 Task: Check the percentage active listings of natural gas utilities in the last 1 year.
Action: Mouse moved to (877, 197)
Screenshot: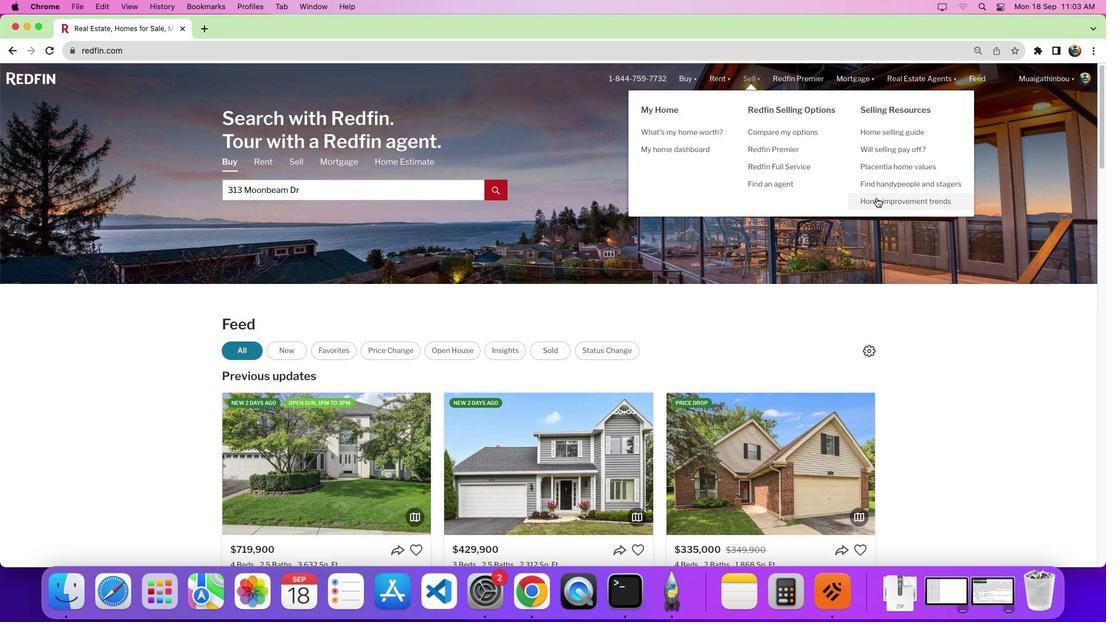 
Action: Mouse pressed left at (877, 197)
Screenshot: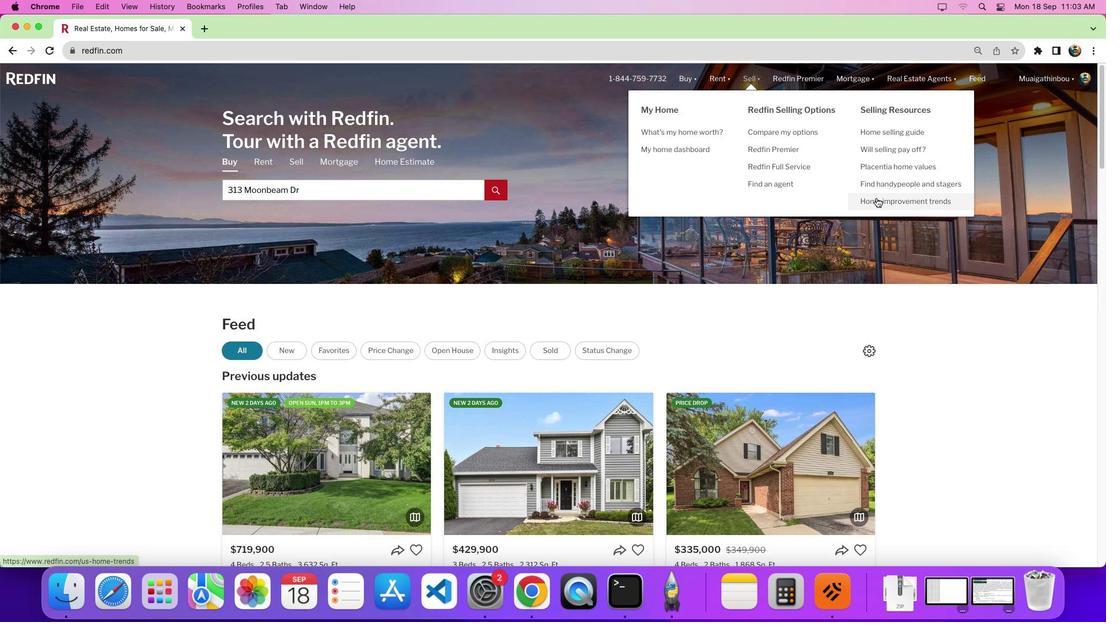 
Action: Mouse pressed left at (877, 197)
Screenshot: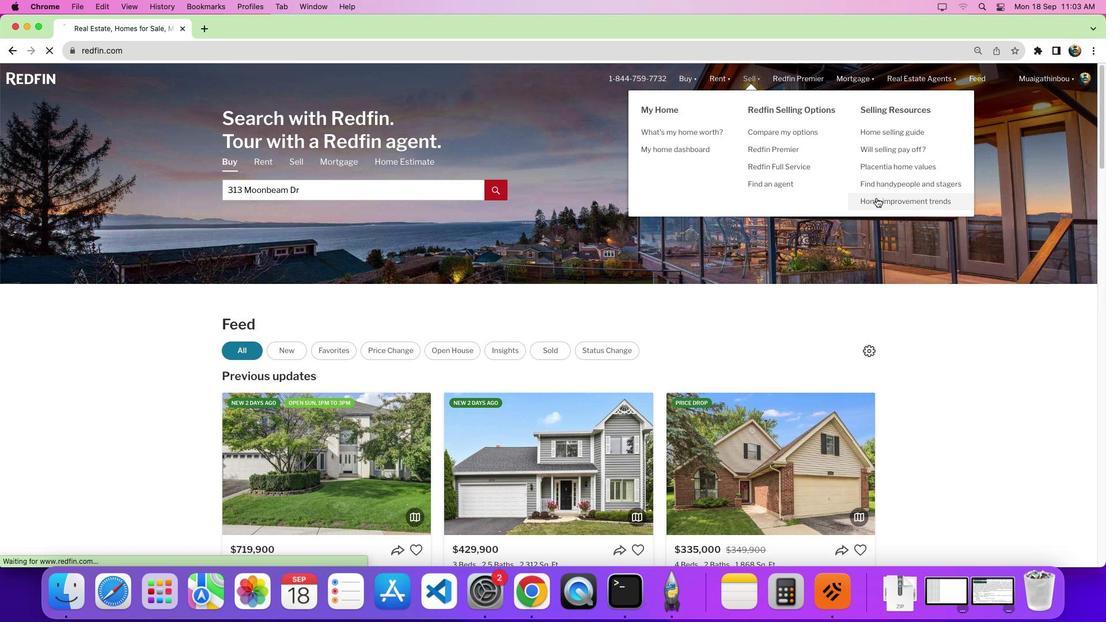 
Action: Mouse moved to (310, 224)
Screenshot: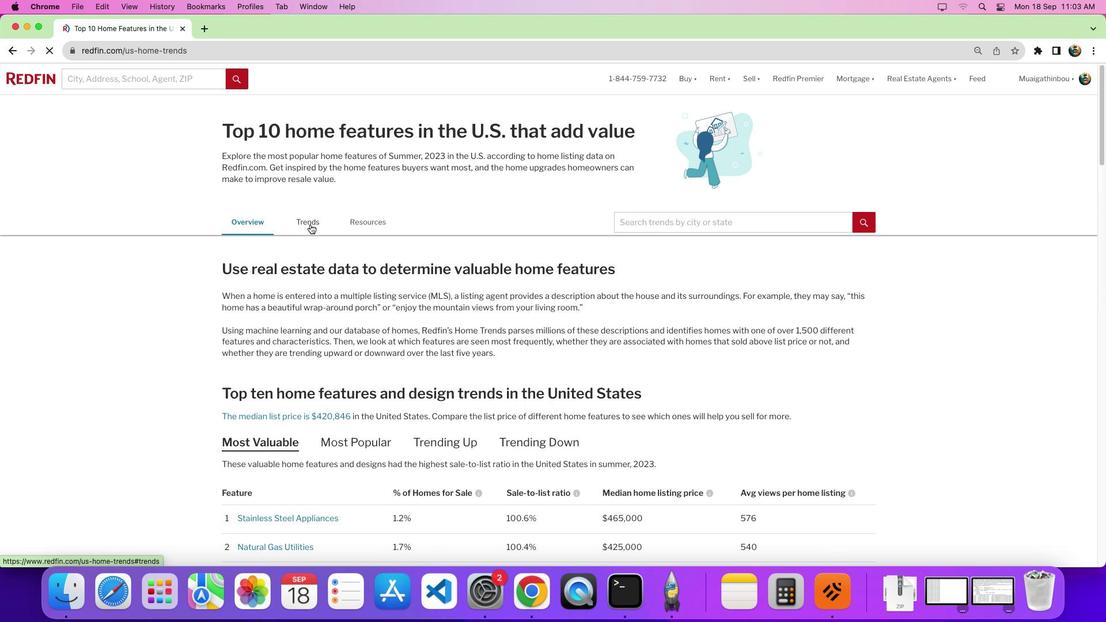 
Action: Mouse pressed left at (310, 224)
Screenshot: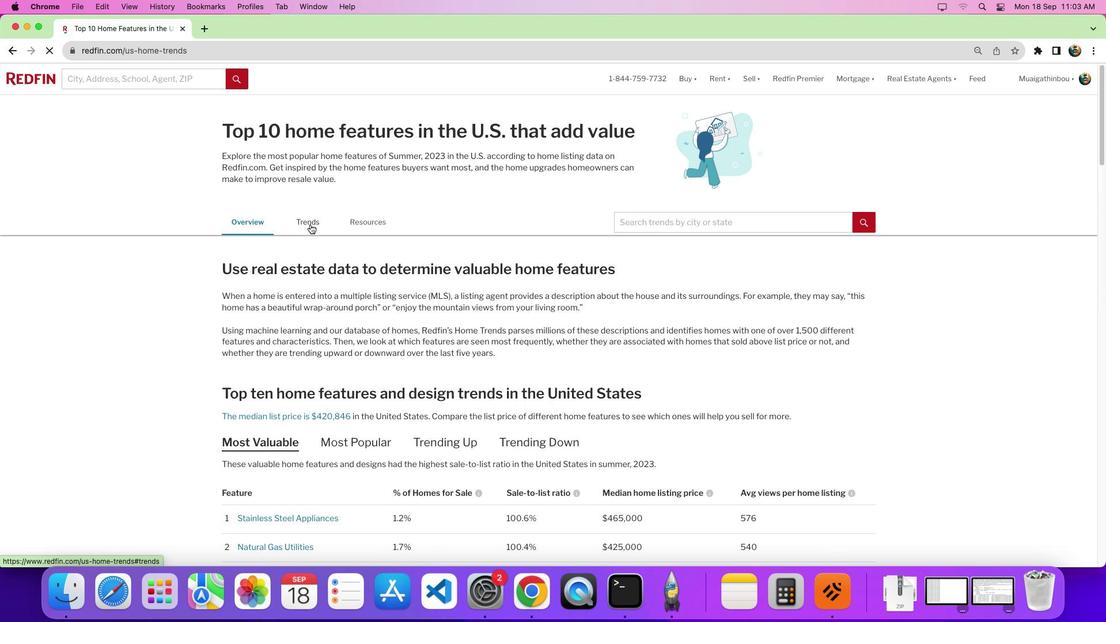 
Action: Mouse moved to (506, 346)
Screenshot: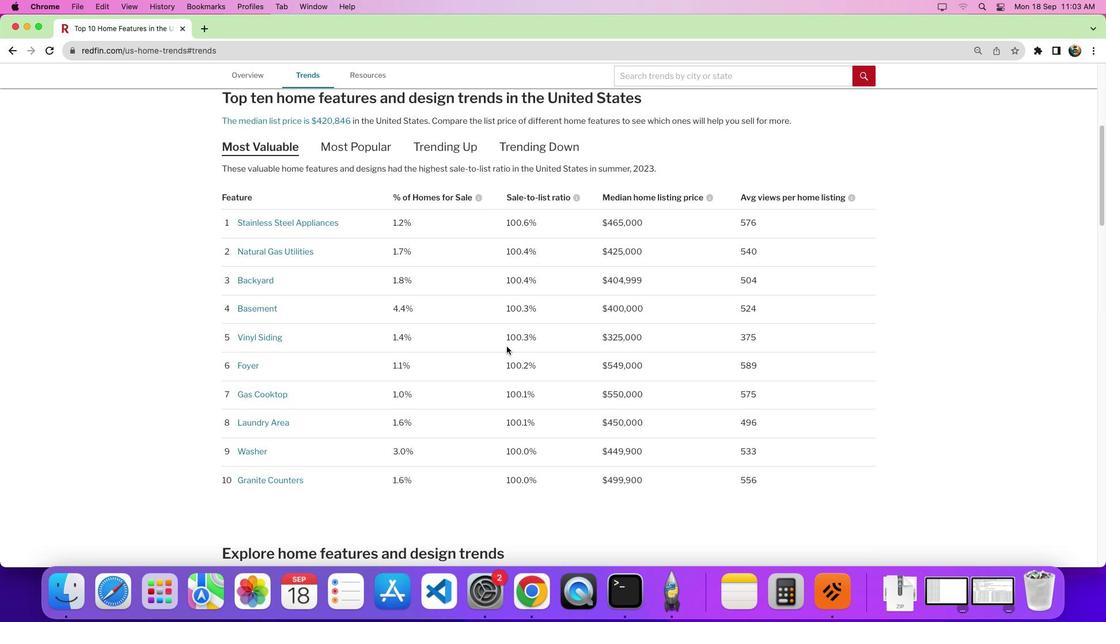 
Action: Mouse scrolled (506, 346) with delta (0, 0)
Screenshot: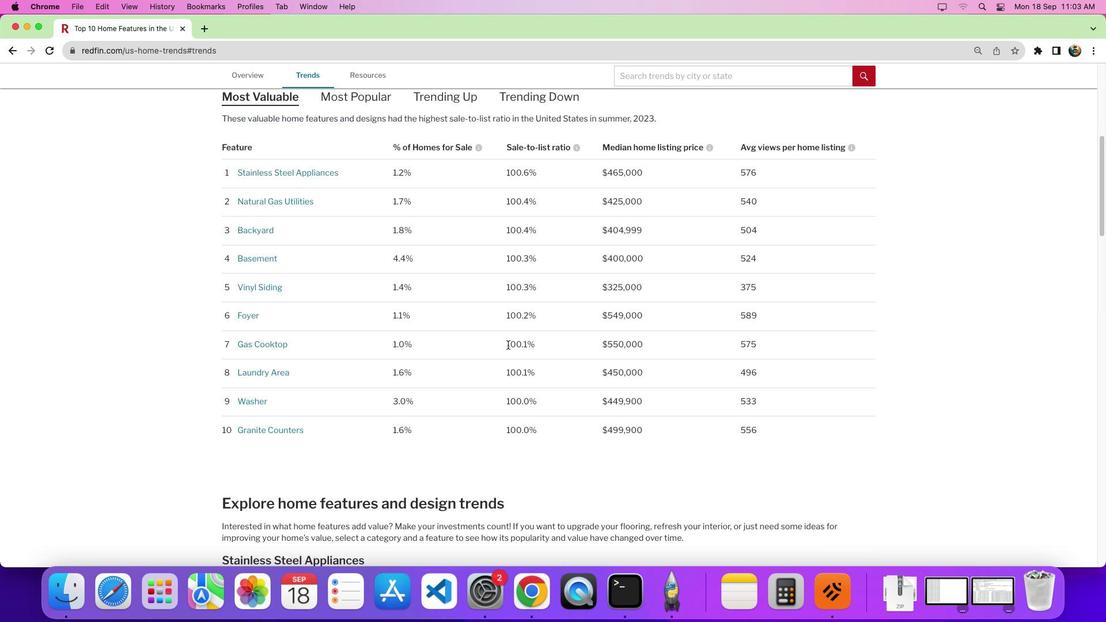 
Action: Mouse scrolled (506, 346) with delta (0, 0)
Screenshot: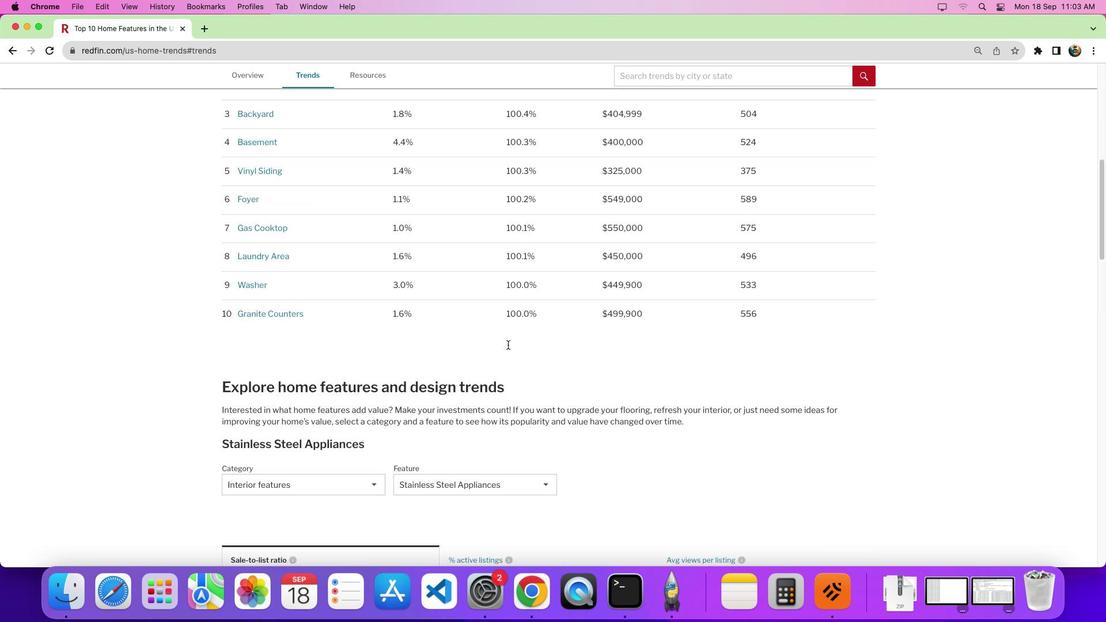 
Action: Mouse scrolled (506, 346) with delta (0, -4)
Screenshot: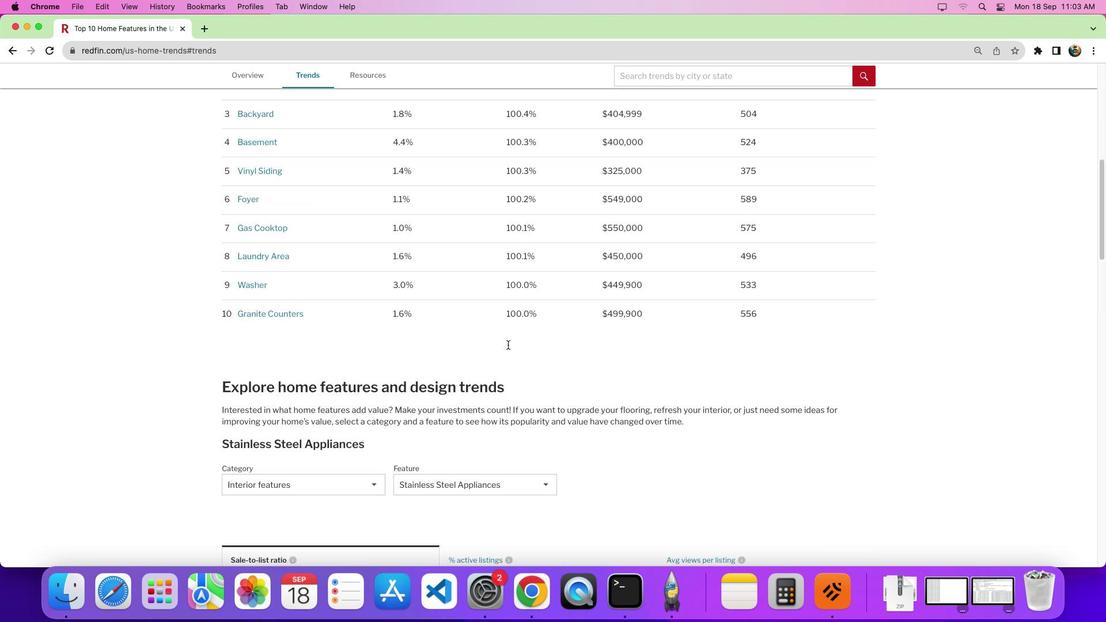 
Action: Mouse moved to (507, 344)
Screenshot: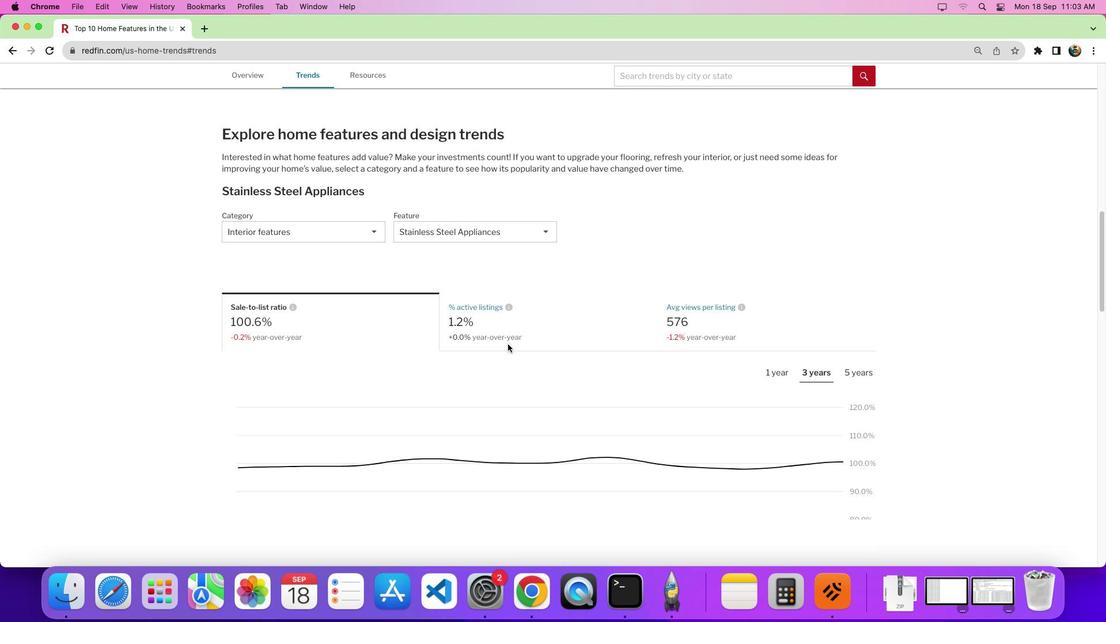 
Action: Mouse scrolled (507, 344) with delta (0, -6)
Screenshot: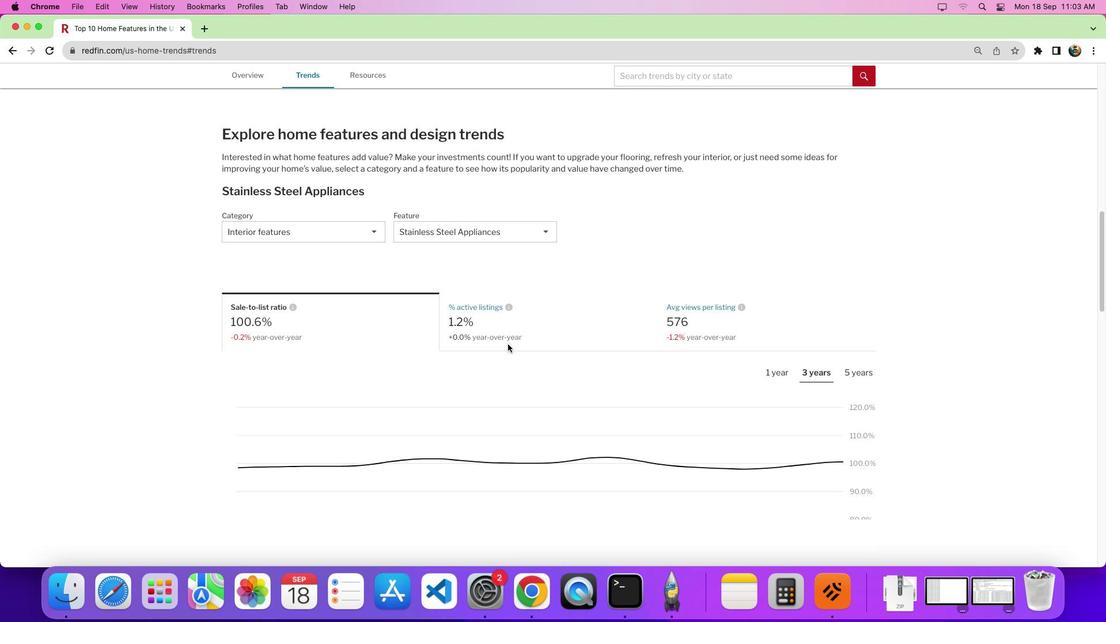
Action: Mouse moved to (331, 136)
Screenshot: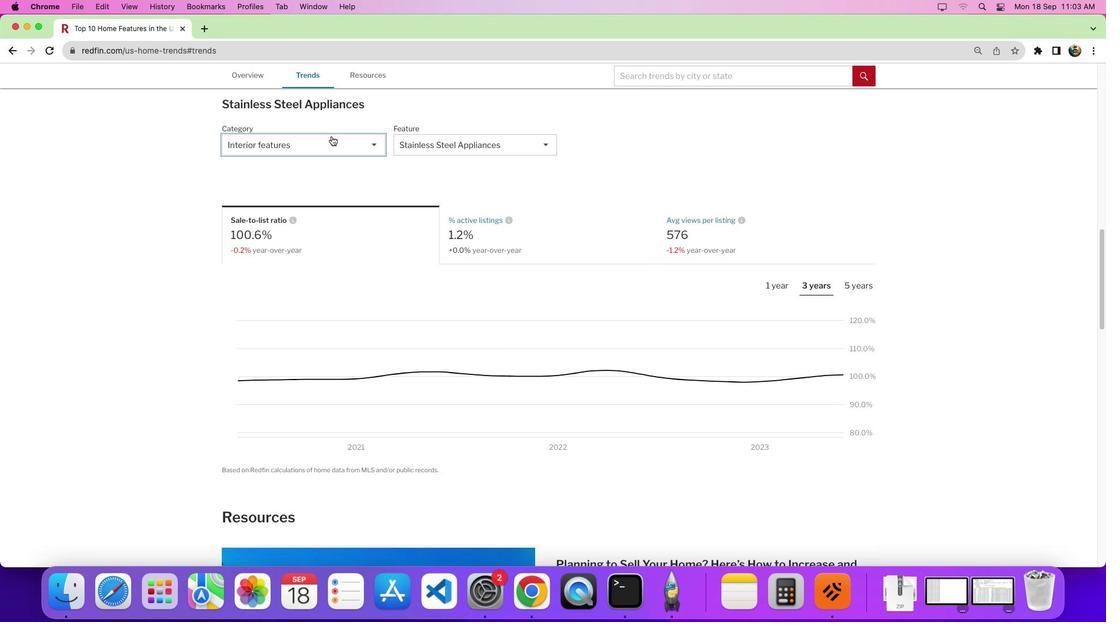 
Action: Mouse pressed left at (331, 136)
Screenshot: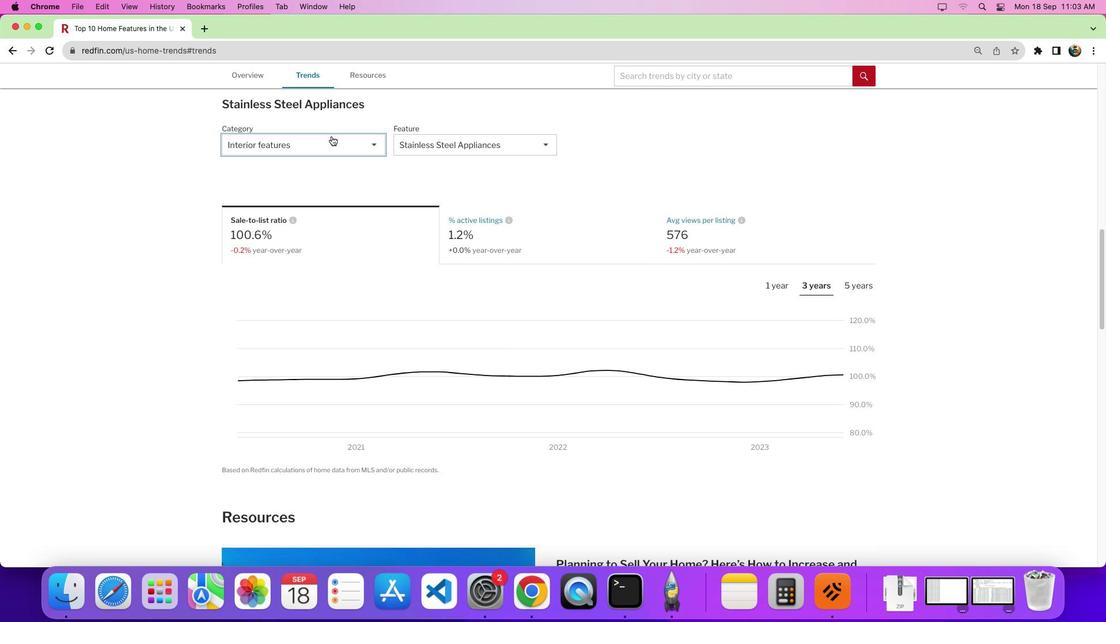 
Action: Mouse moved to (349, 183)
Screenshot: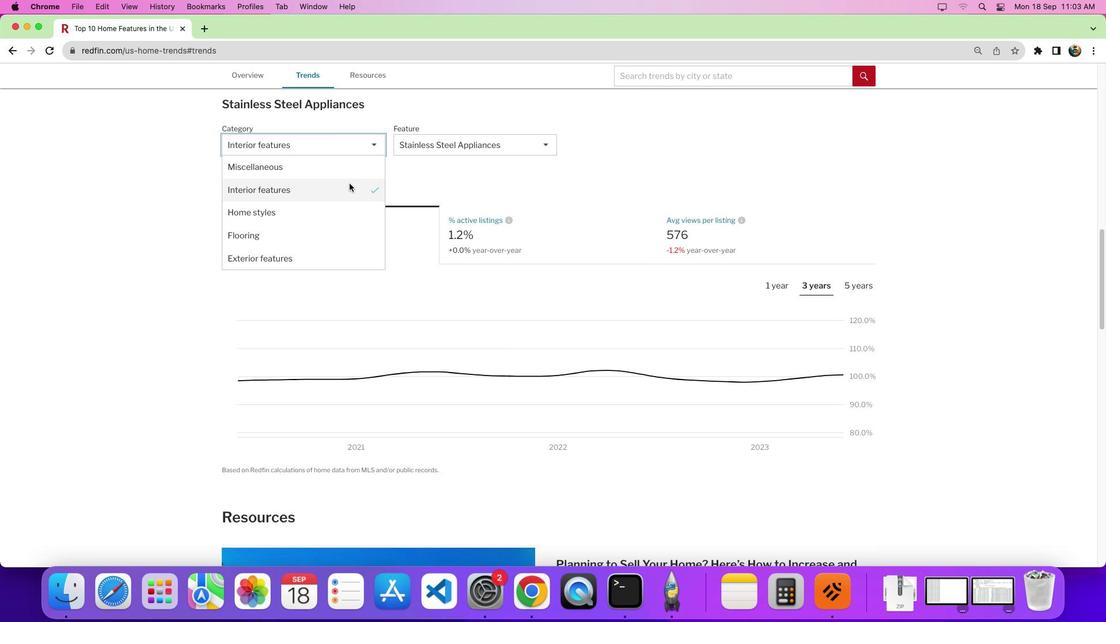 
Action: Mouse pressed left at (349, 183)
Screenshot: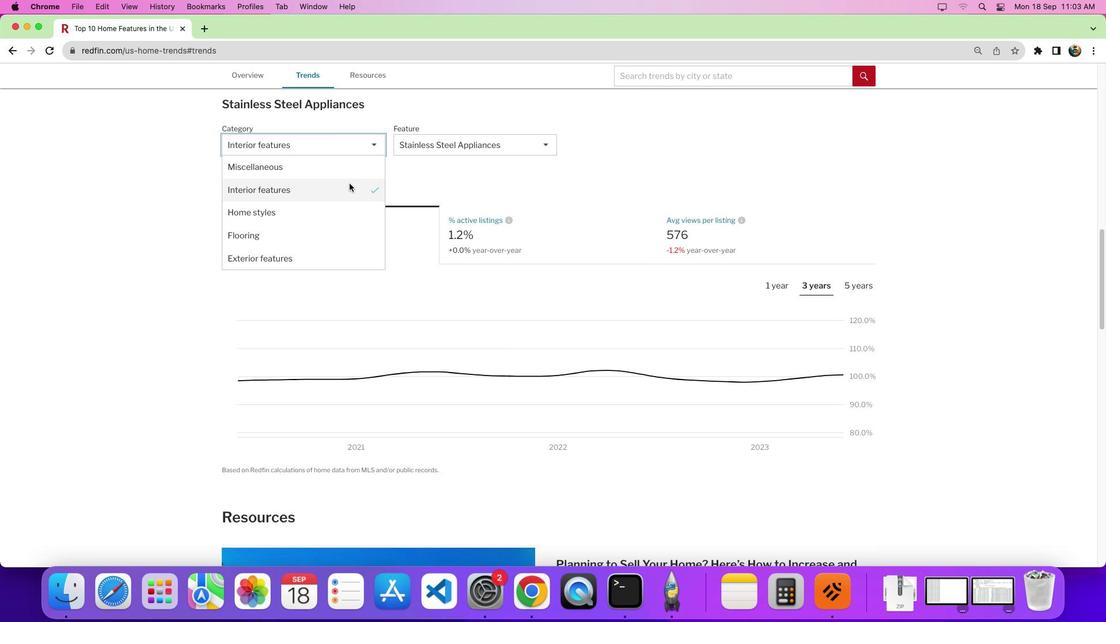
Action: Mouse moved to (485, 141)
Screenshot: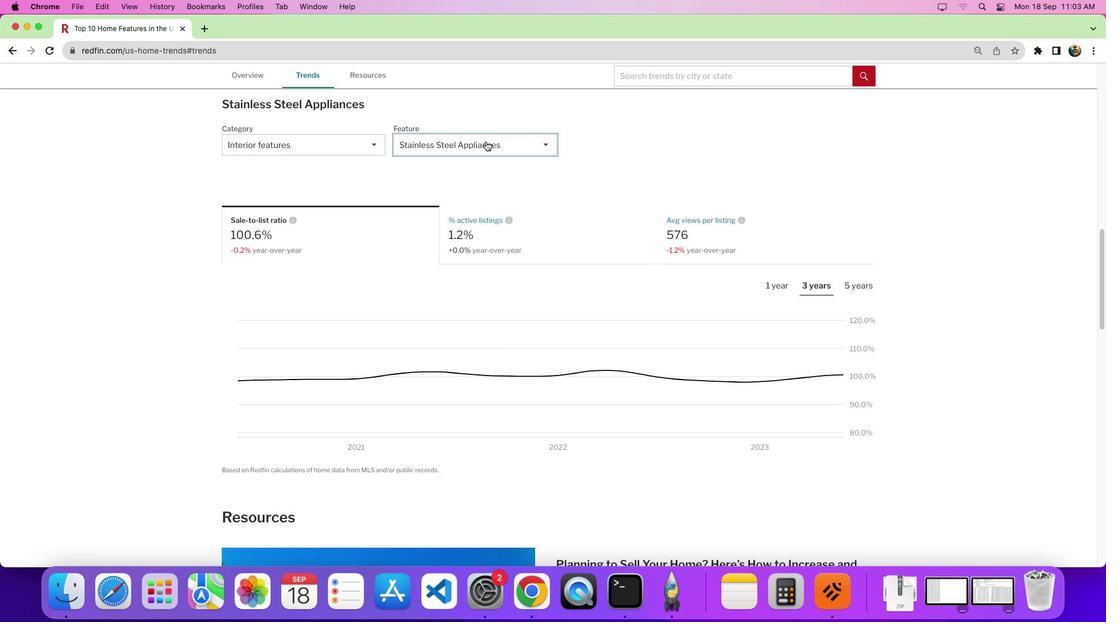 
Action: Mouse pressed left at (485, 141)
Screenshot: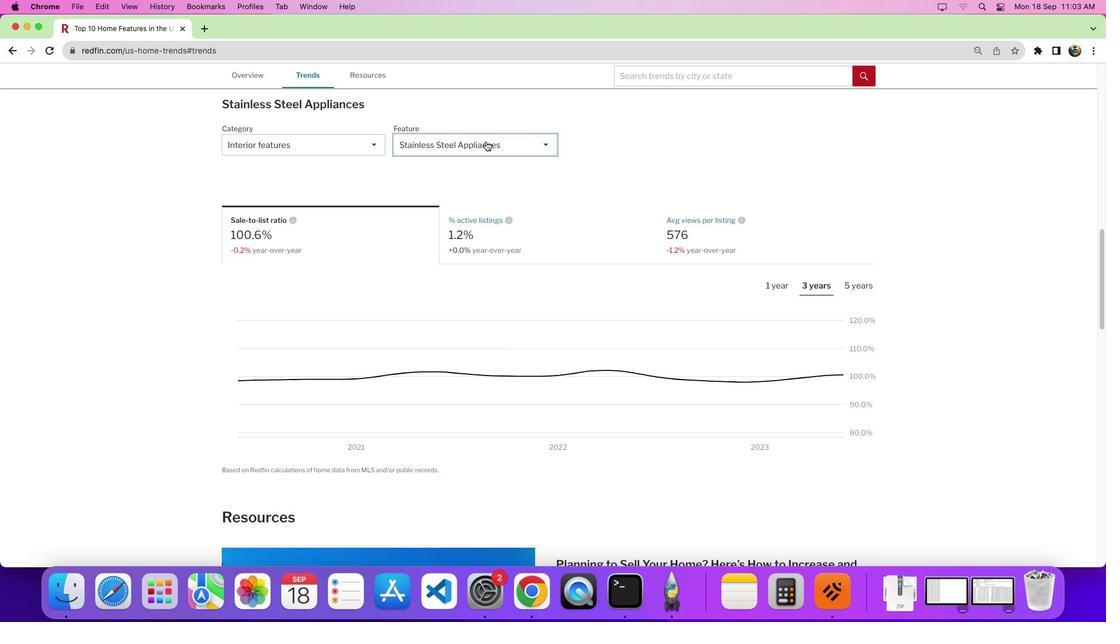 
Action: Mouse moved to (556, 249)
Screenshot: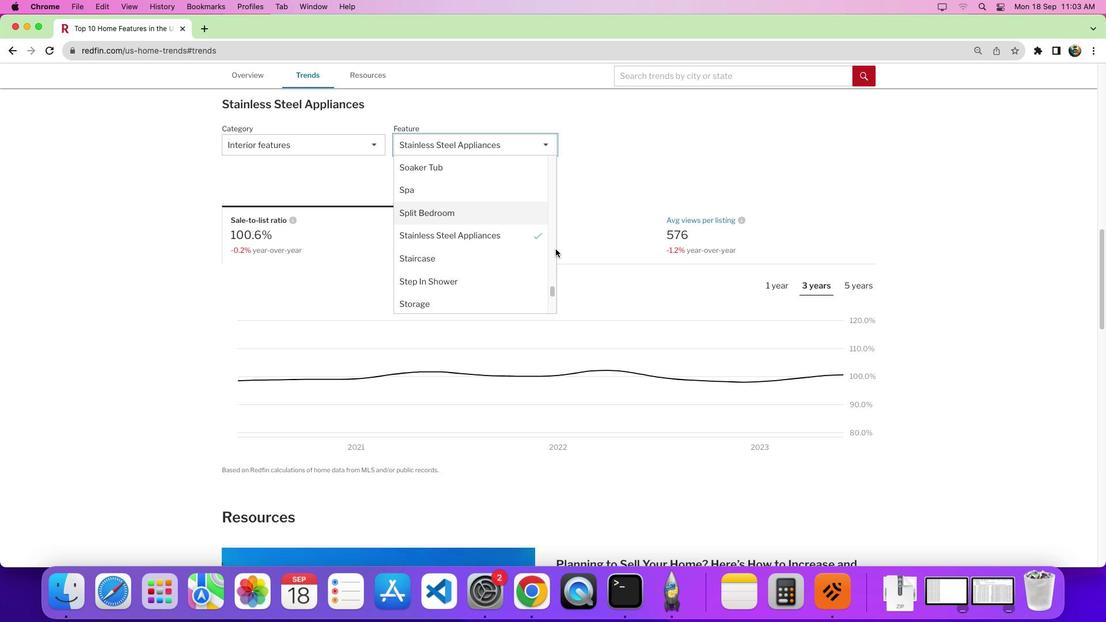 
Action: Mouse pressed left at (556, 249)
Screenshot: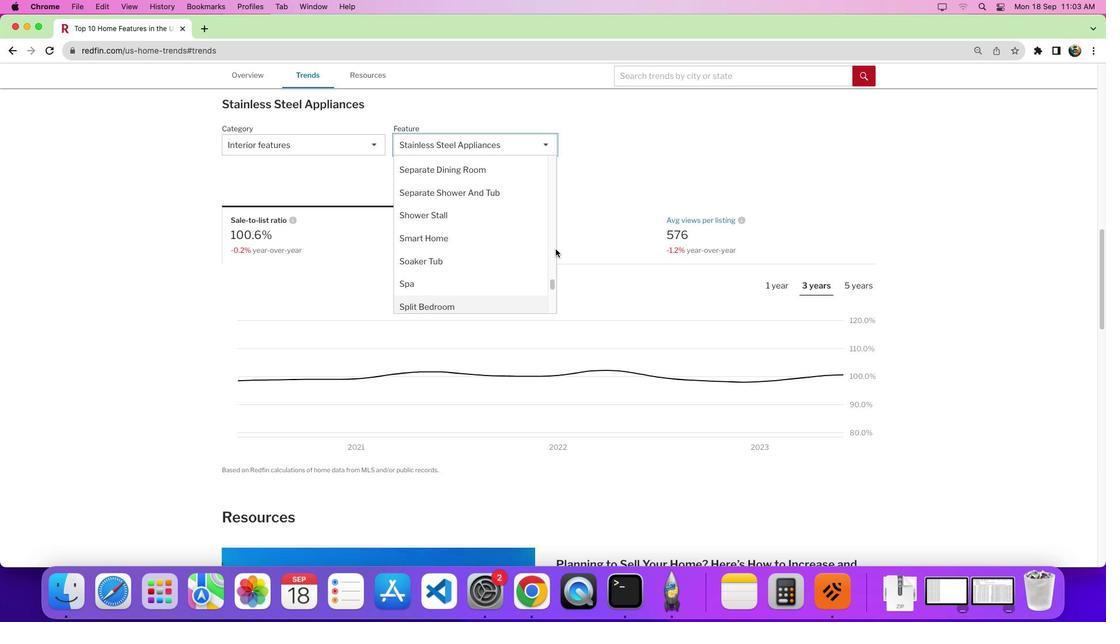 
Action: Mouse moved to (554, 246)
Screenshot: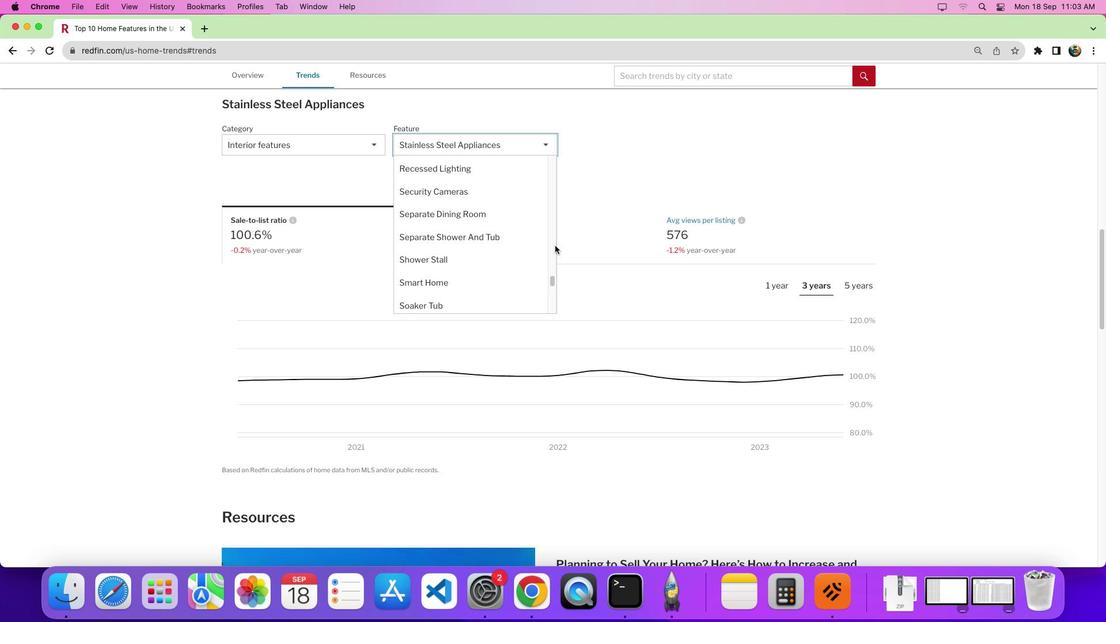 
Action: Mouse pressed left at (554, 246)
Screenshot: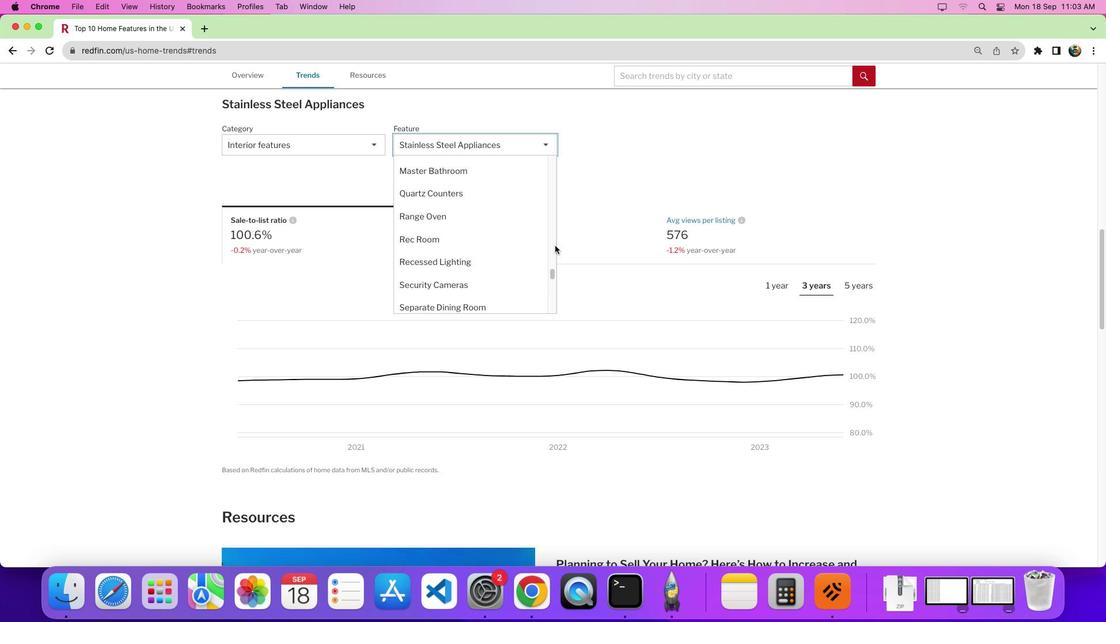 
Action: Mouse moved to (552, 254)
Screenshot: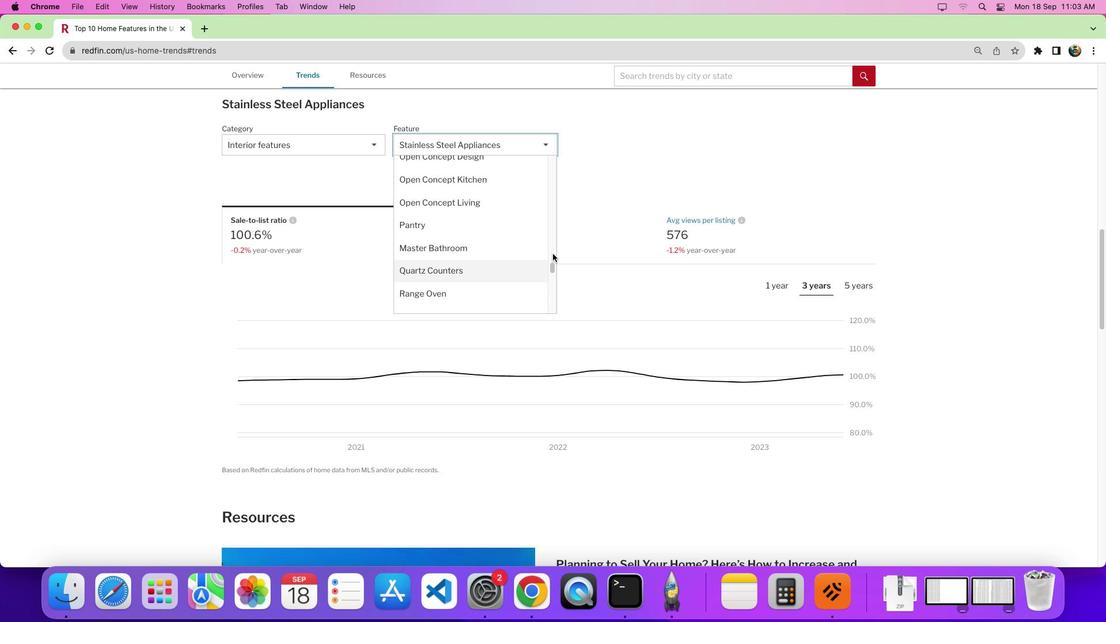 
Action: Mouse pressed left at (552, 254)
Screenshot: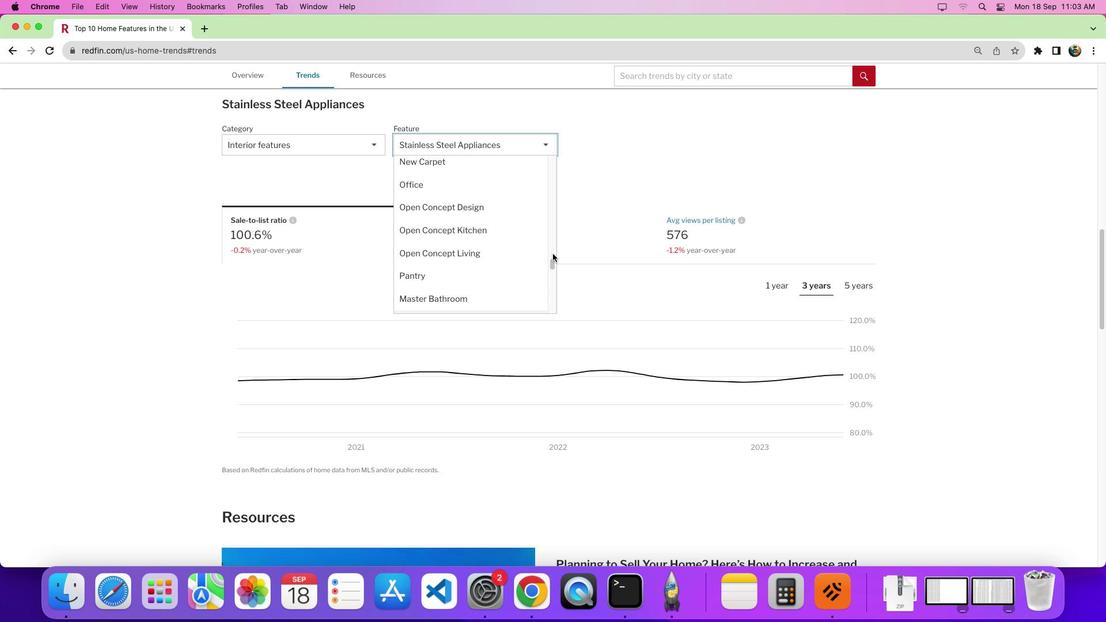 
Action: Mouse moved to (466, 199)
Screenshot: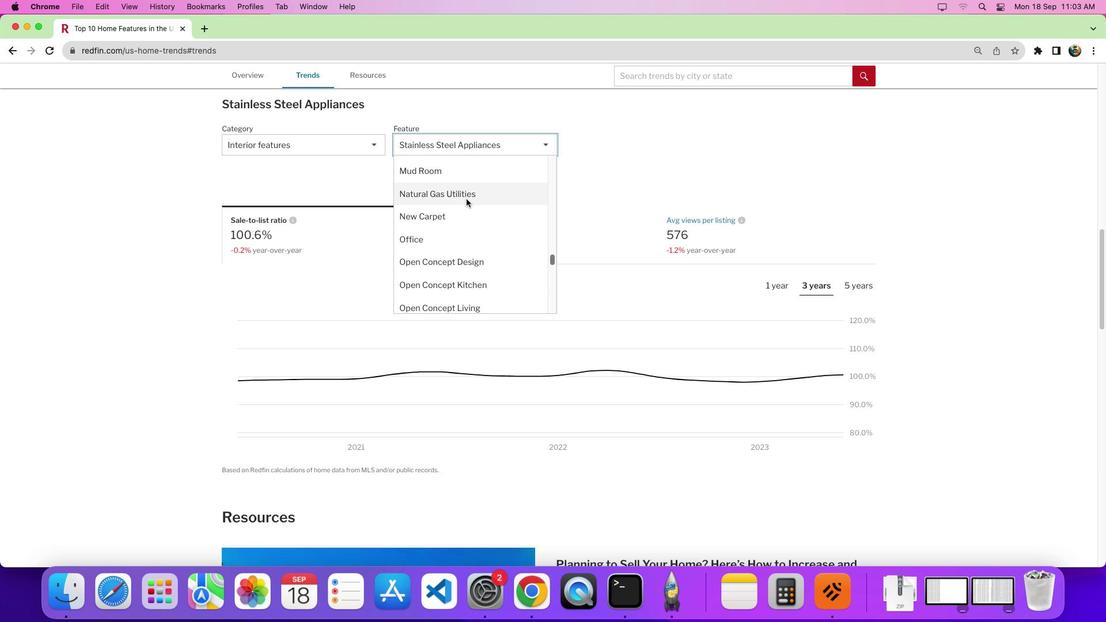 
Action: Mouse pressed left at (466, 199)
Screenshot: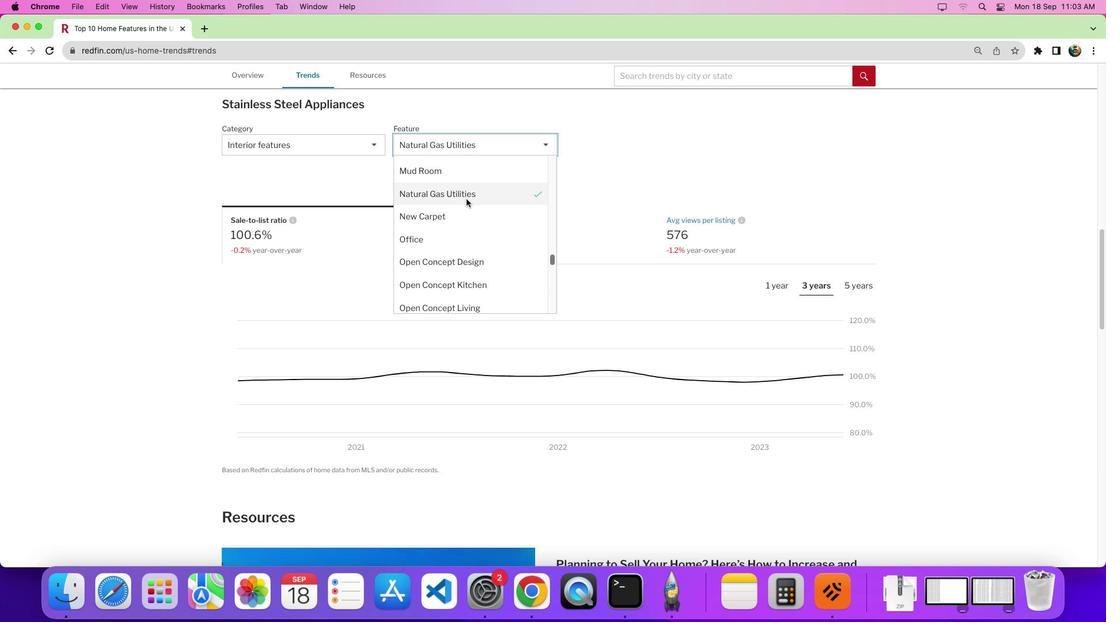 
Action: Mouse moved to (474, 242)
Screenshot: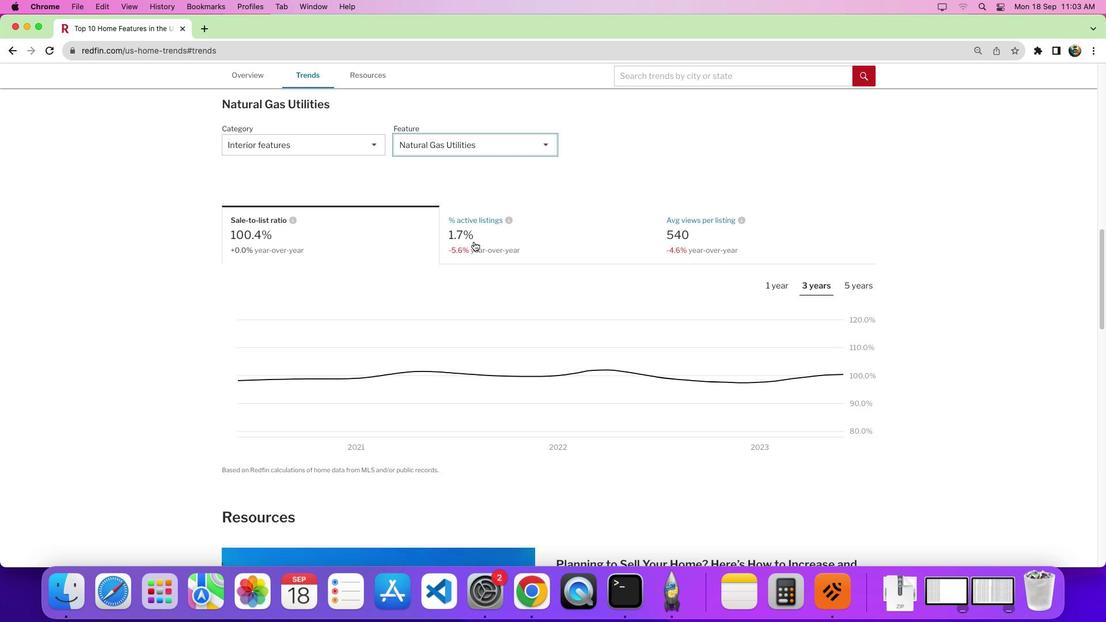 
Action: Mouse pressed left at (474, 242)
Screenshot: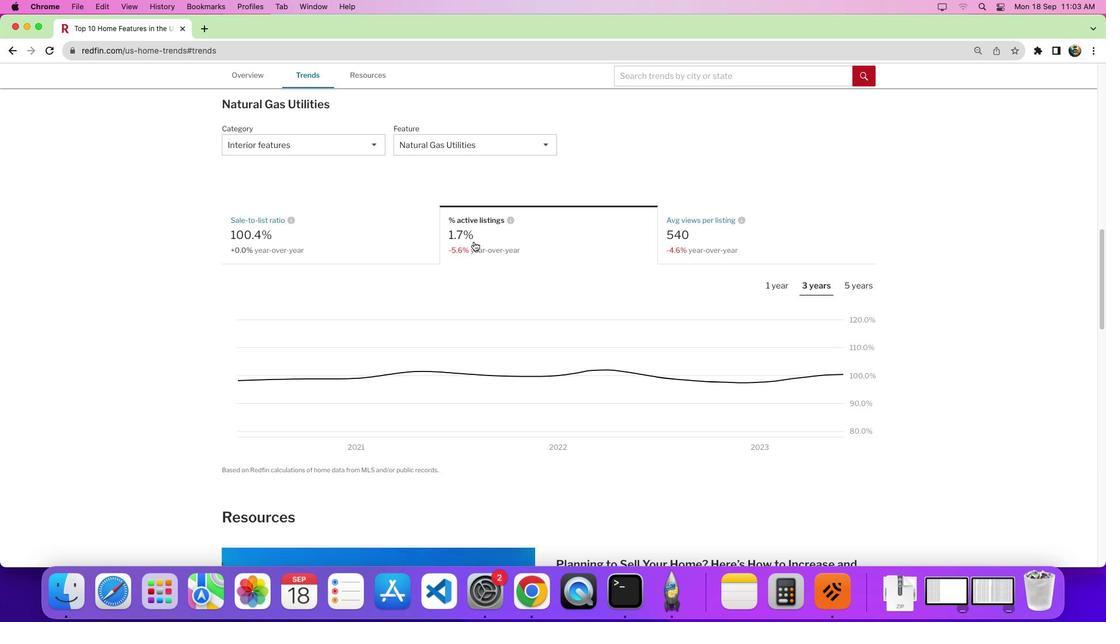 
Action: Mouse moved to (769, 285)
Screenshot: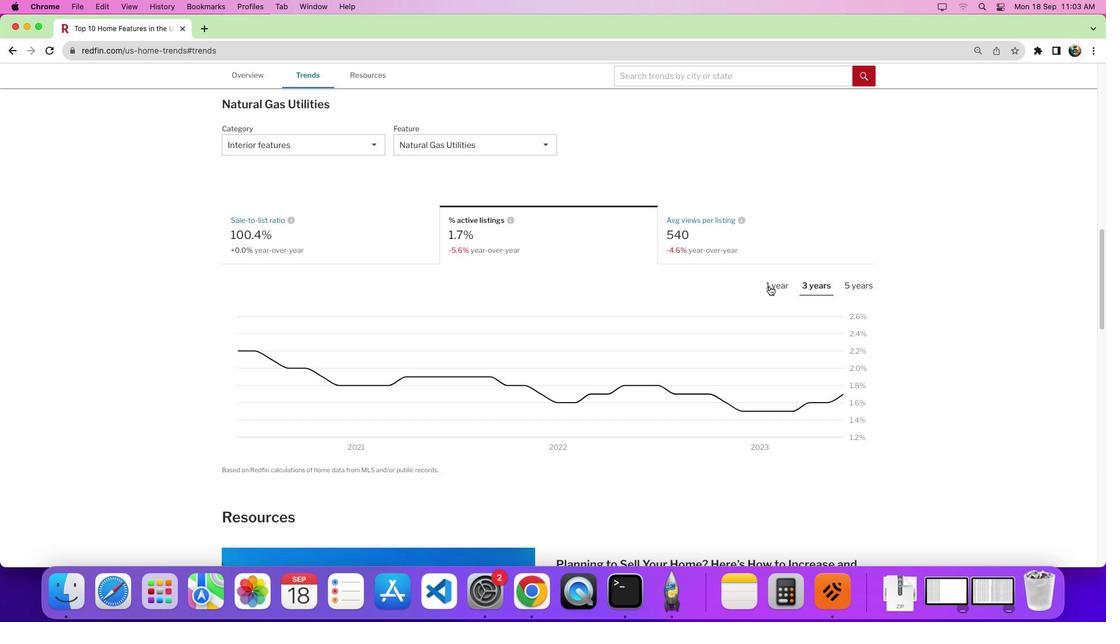 
Action: Mouse pressed left at (769, 285)
Screenshot: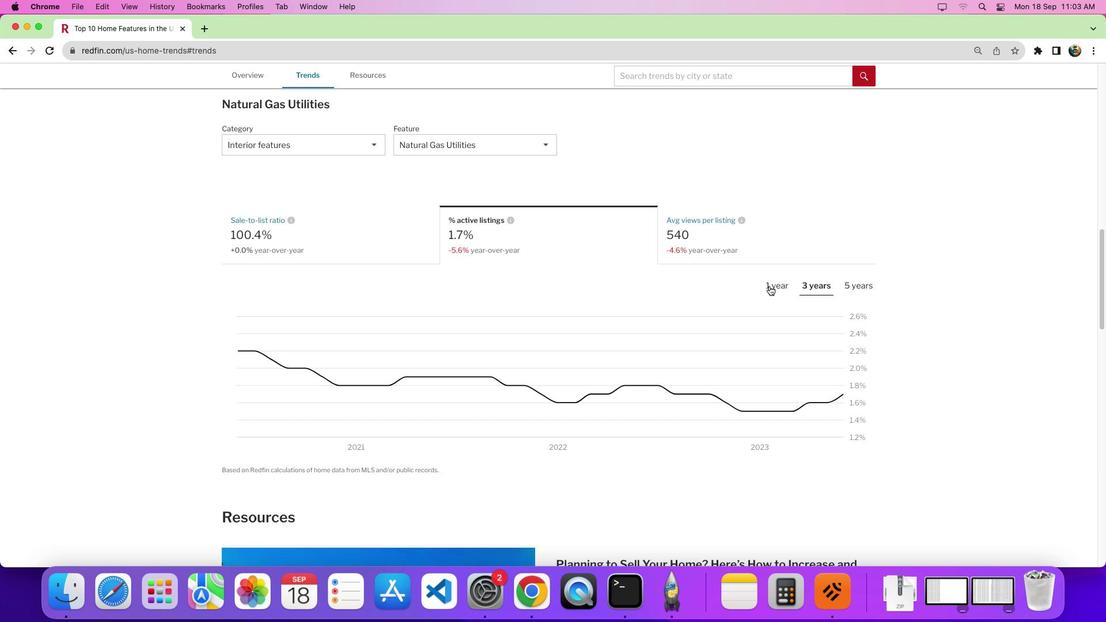 
Action: Mouse moved to (767, 258)
Screenshot: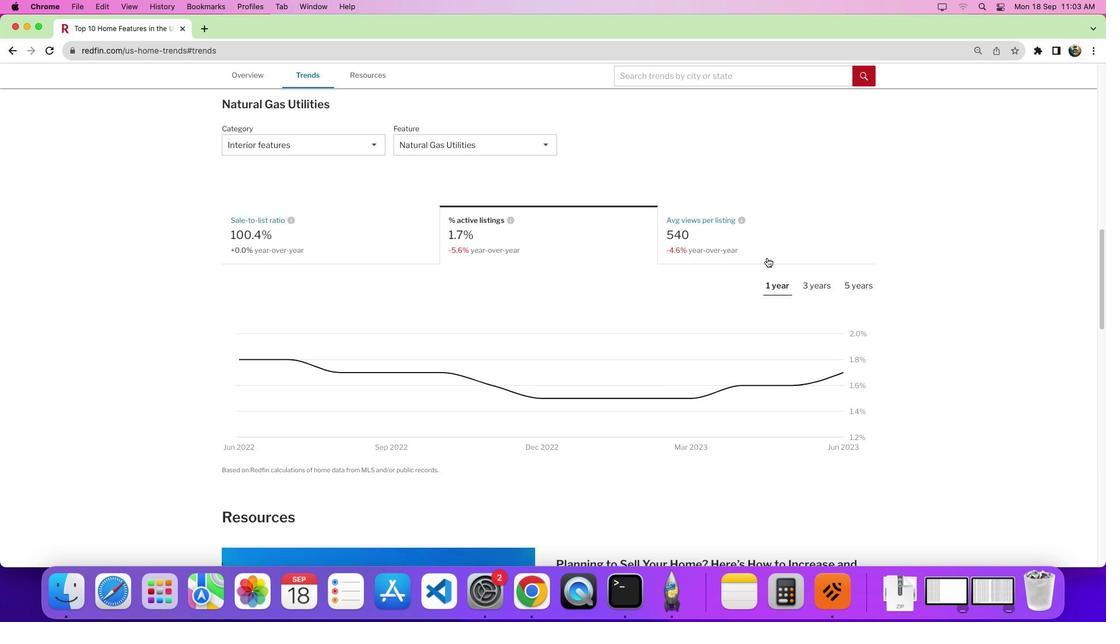 
